Task: Look for products in the category "Women's Body Care" from Alaffia only.
Action: Mouse moved to (315, 124)
Screenshot: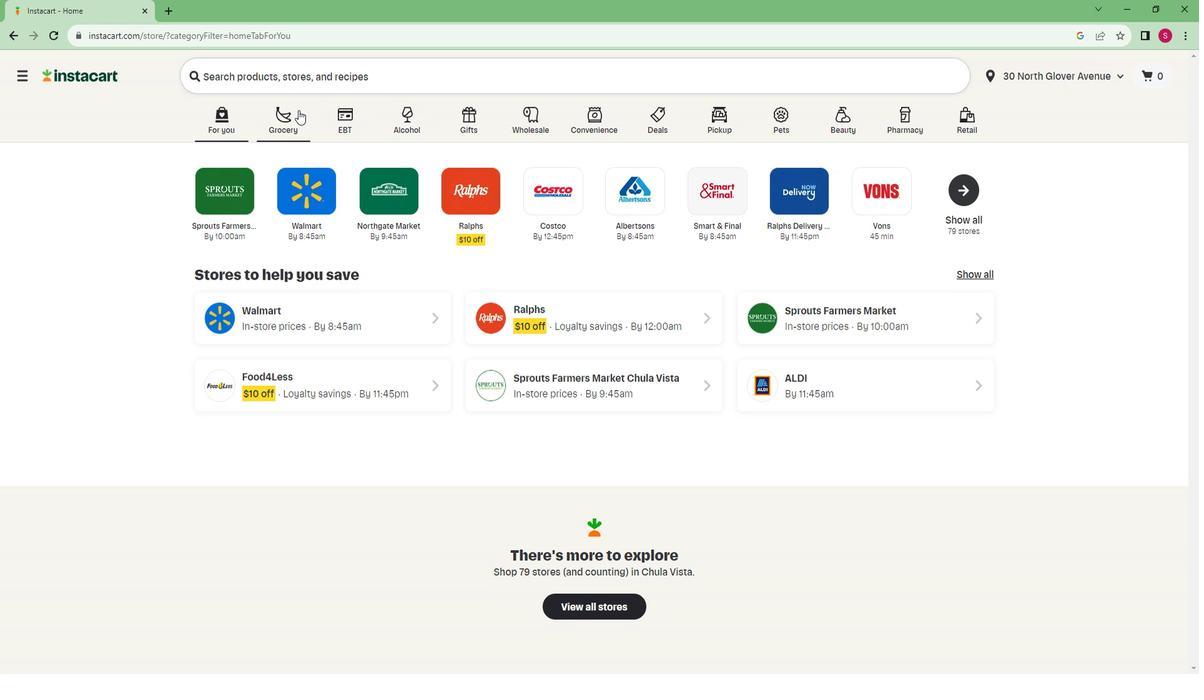 
Action: Mouse pressed left at (315, 124)
Screenshot: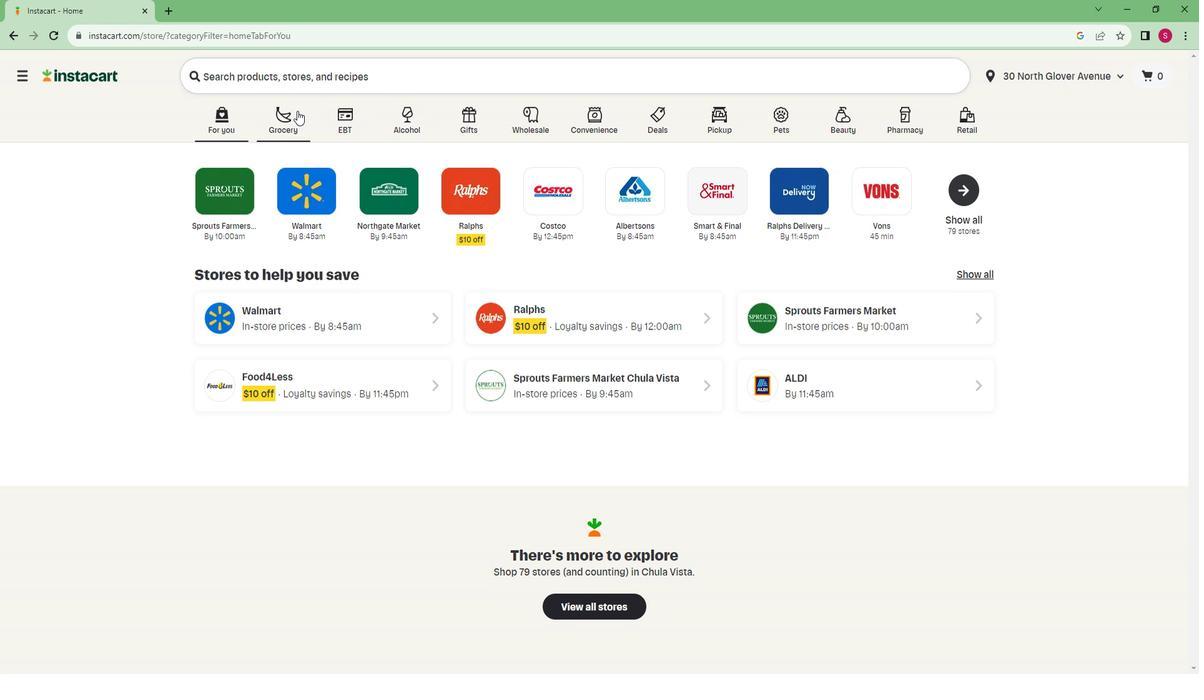 
Action: Mouse moved to (294, 346)
Screenshot: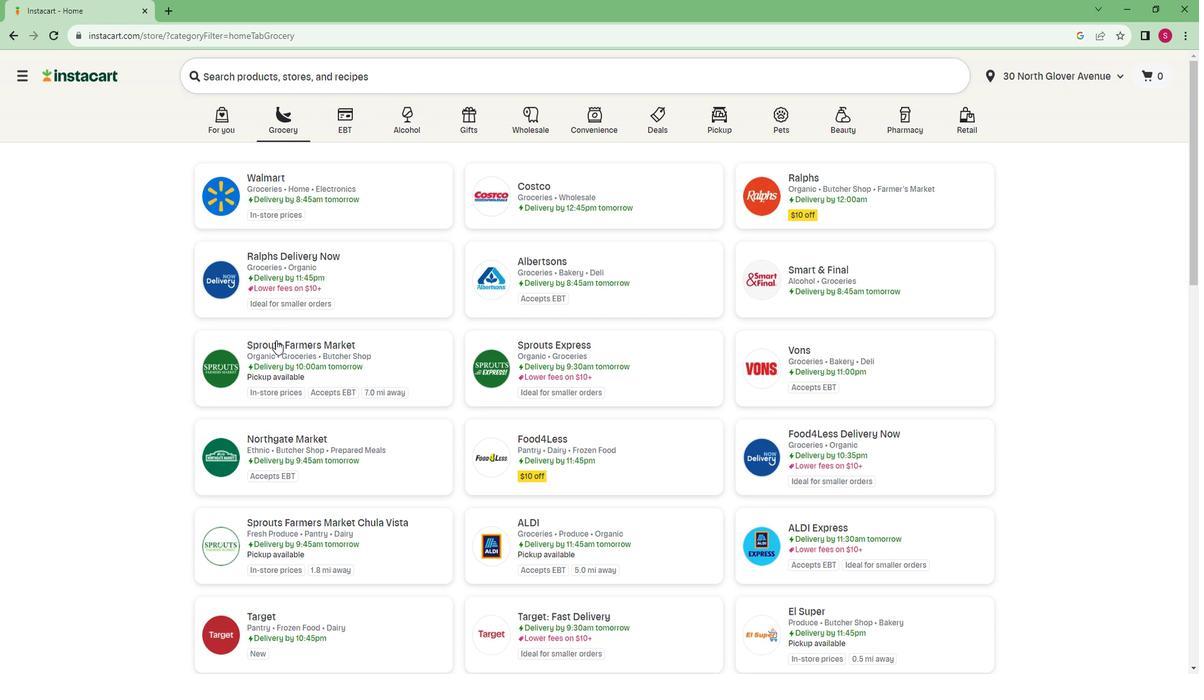 
Action: Mouse pressed left at (294, 346)
Screenshot: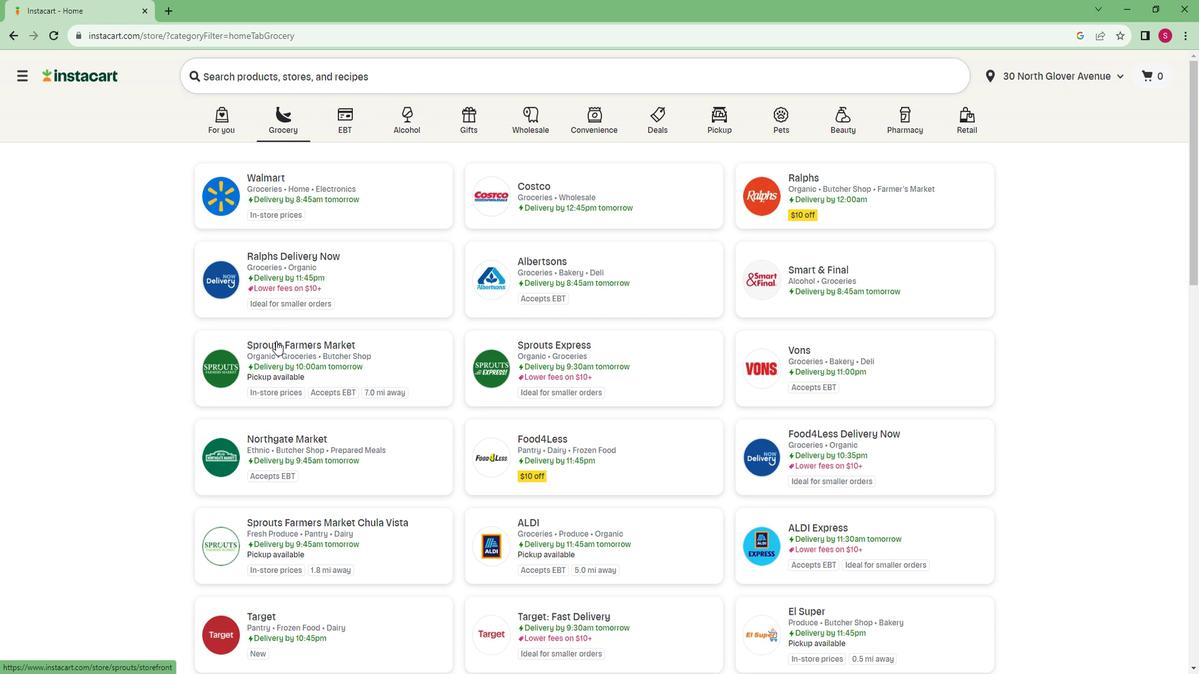 
Action: Mouse moved to (124, 541)
Screenshot: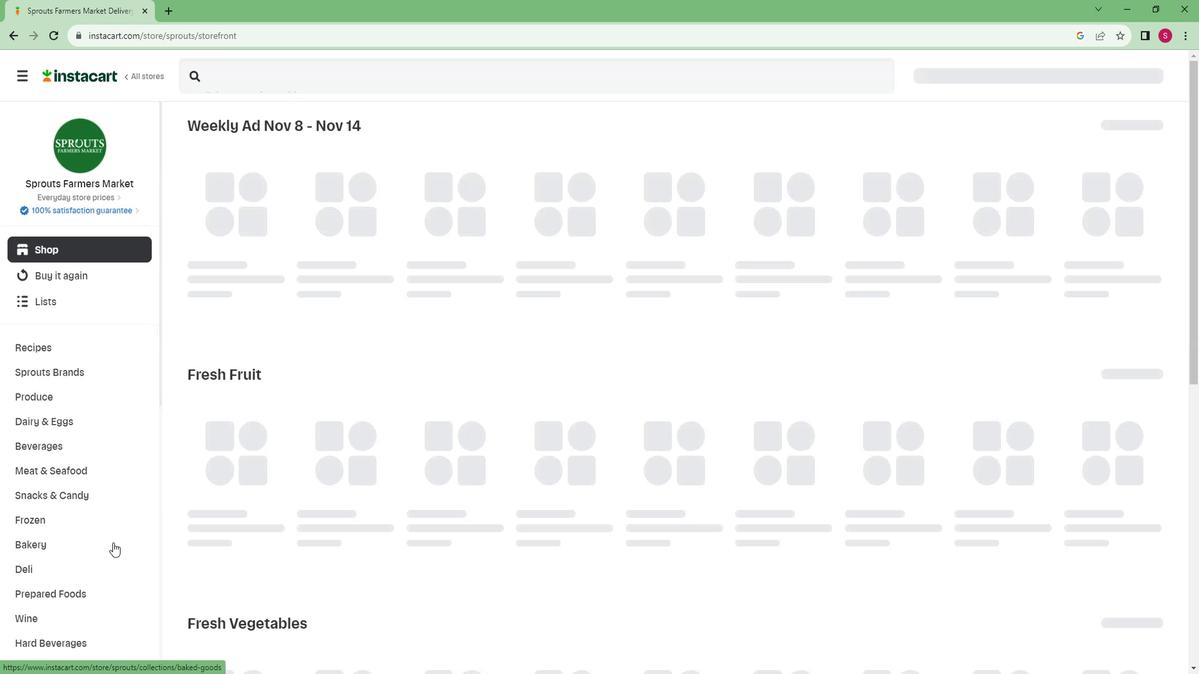 
Action: Mouse scrolled (124, 541) with delta (0, 0)
Screenshot: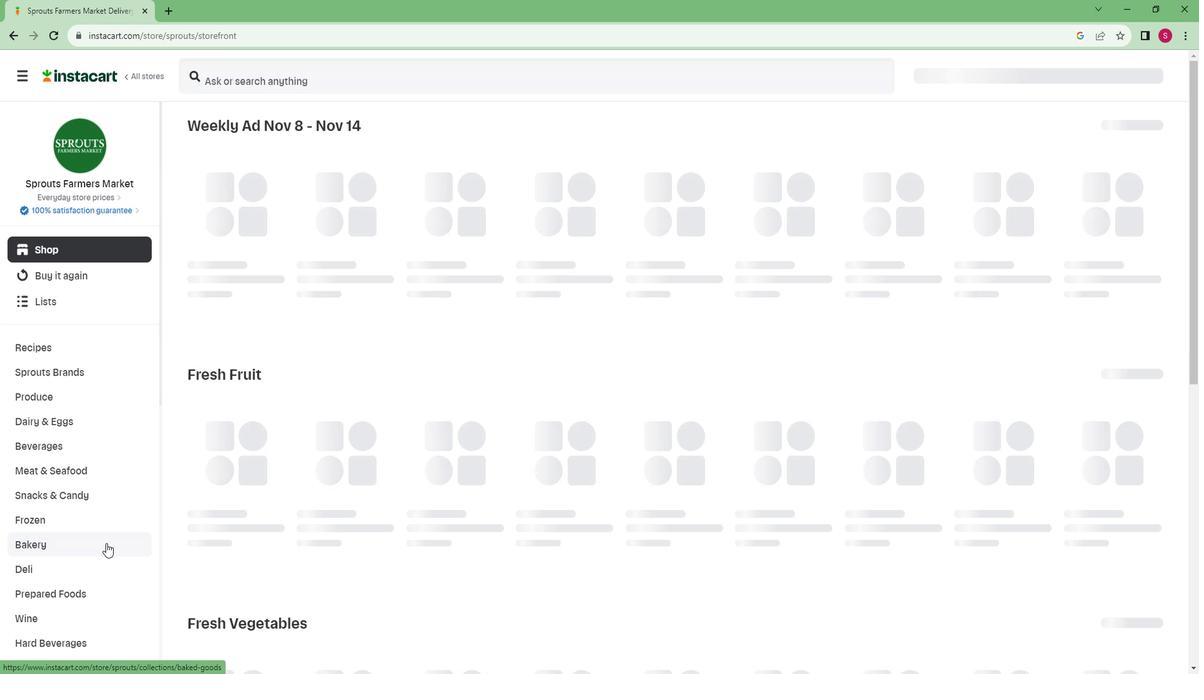 
Action: Mouse scrolled (124, 541) with delta (0, 0)
Screenshot: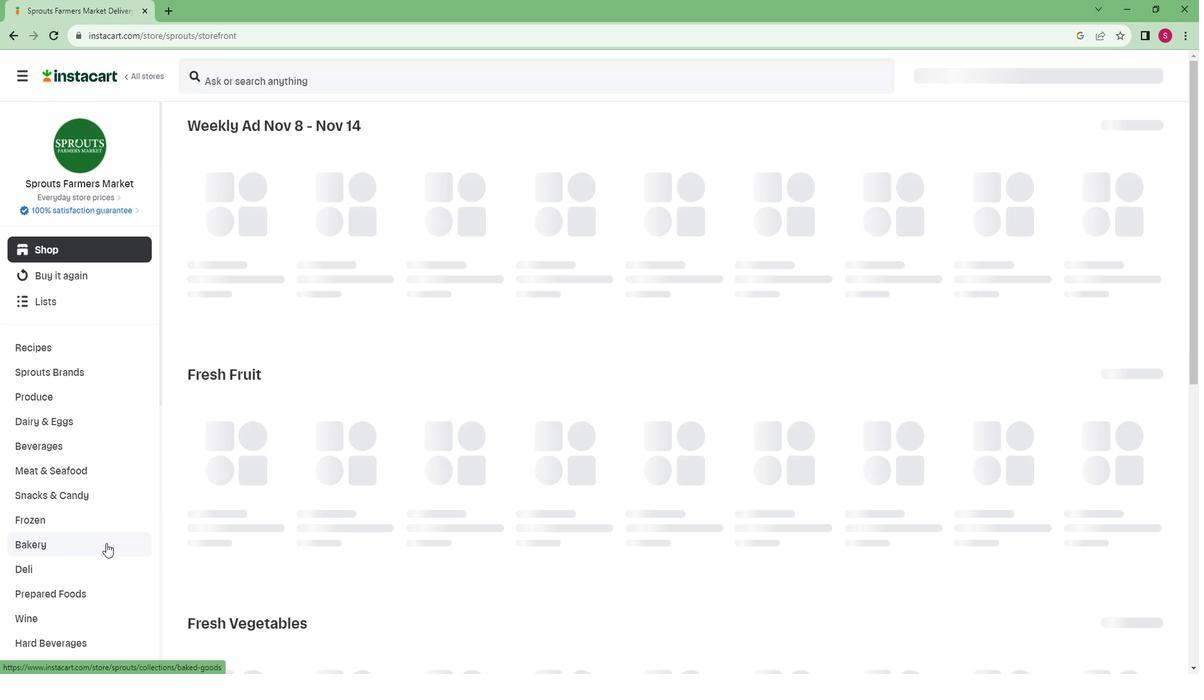 
Action: Mouse scrolled (124, 541) with delta (0, 0)
Screenshot: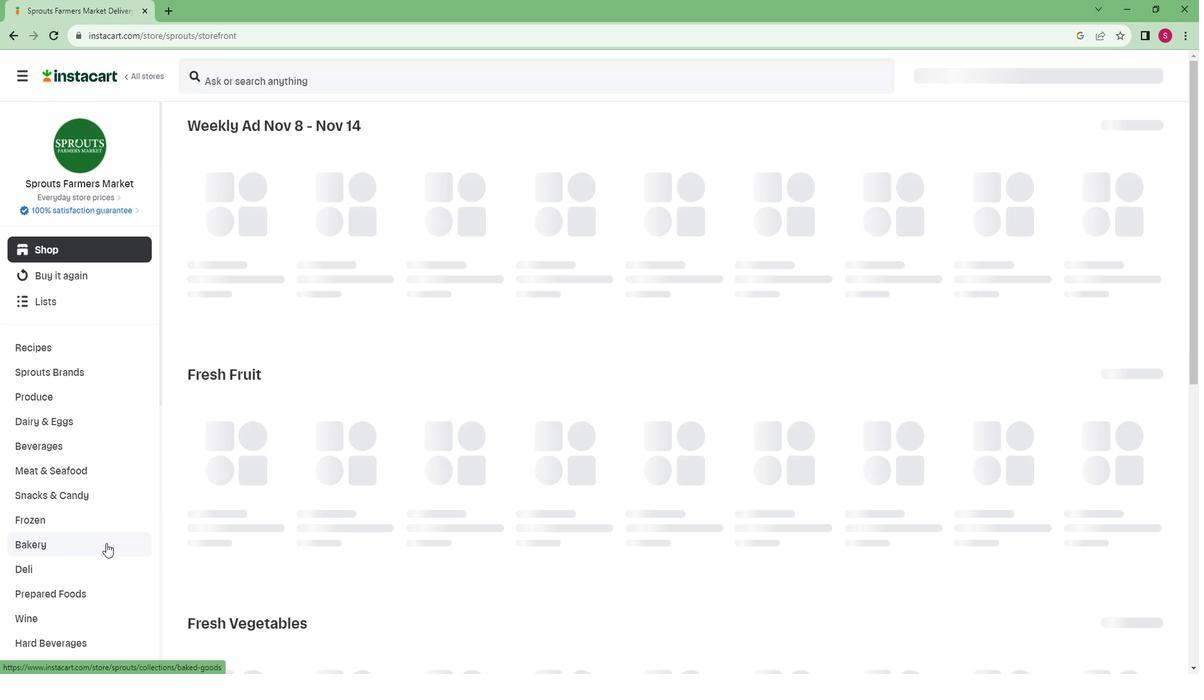 
Action: Mouse scrolled (124, 541) with delta (0, 0)
Screenshot: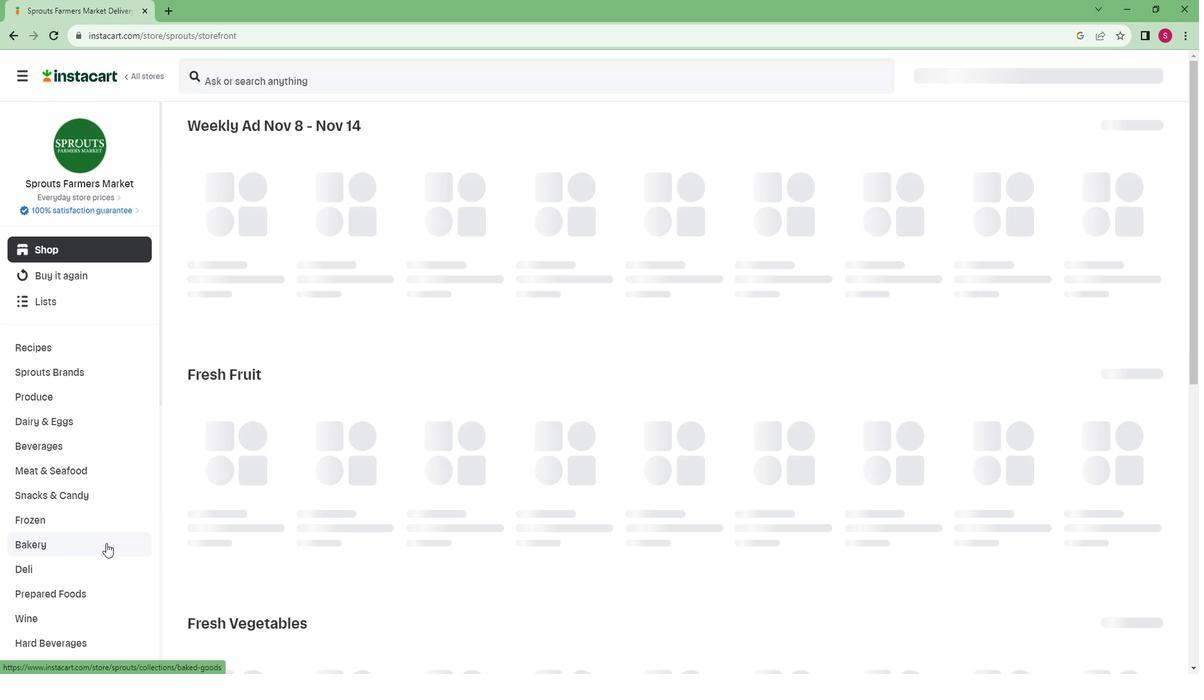 
Action: Mouse scrolled (124, 541) with delta (0, 0)
Screenshot: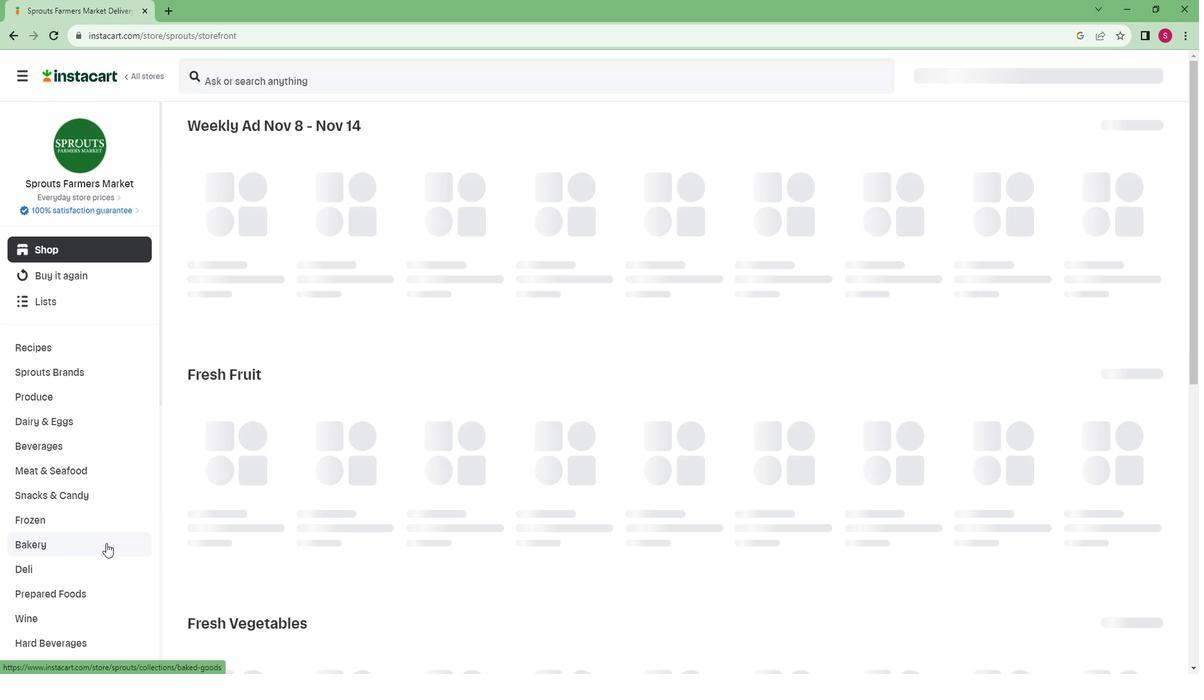 
Action: Mouse scrolled (124, 541) with delta (0, 0)
Screenshot: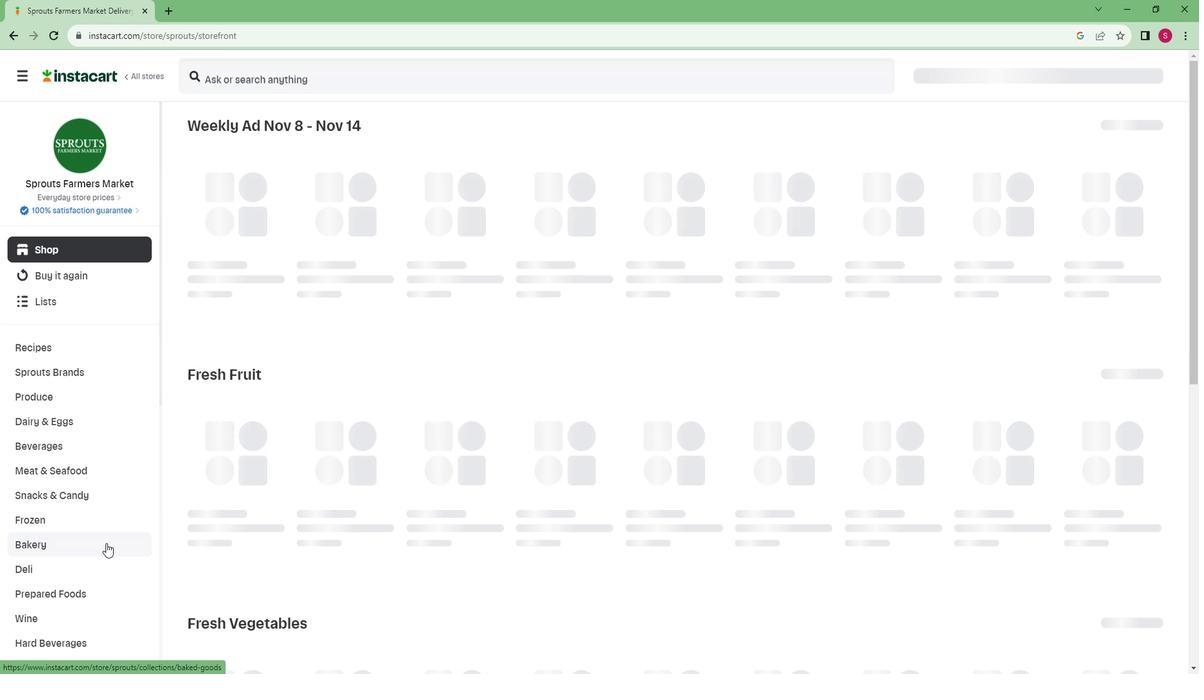 
Action: Mouse scrolled (124, 541) with delta (0, 0)
Screenshot: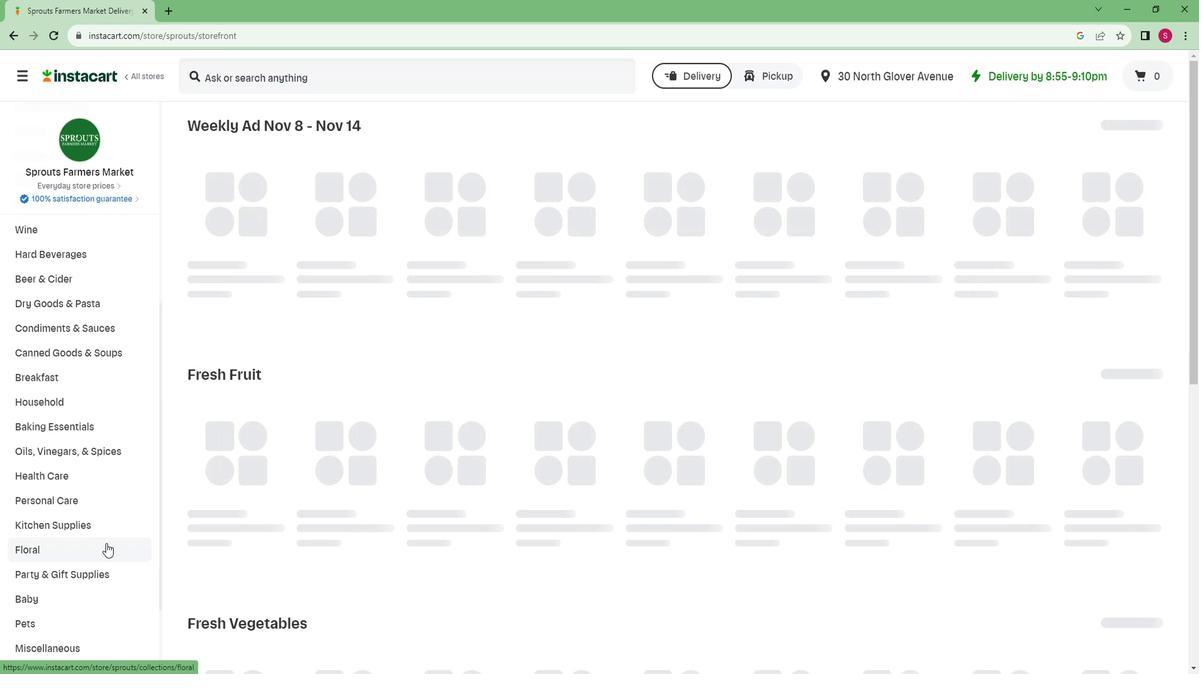 
Action: Mouse scrolled (124, 541) with delta (0, 0)
Screenshot: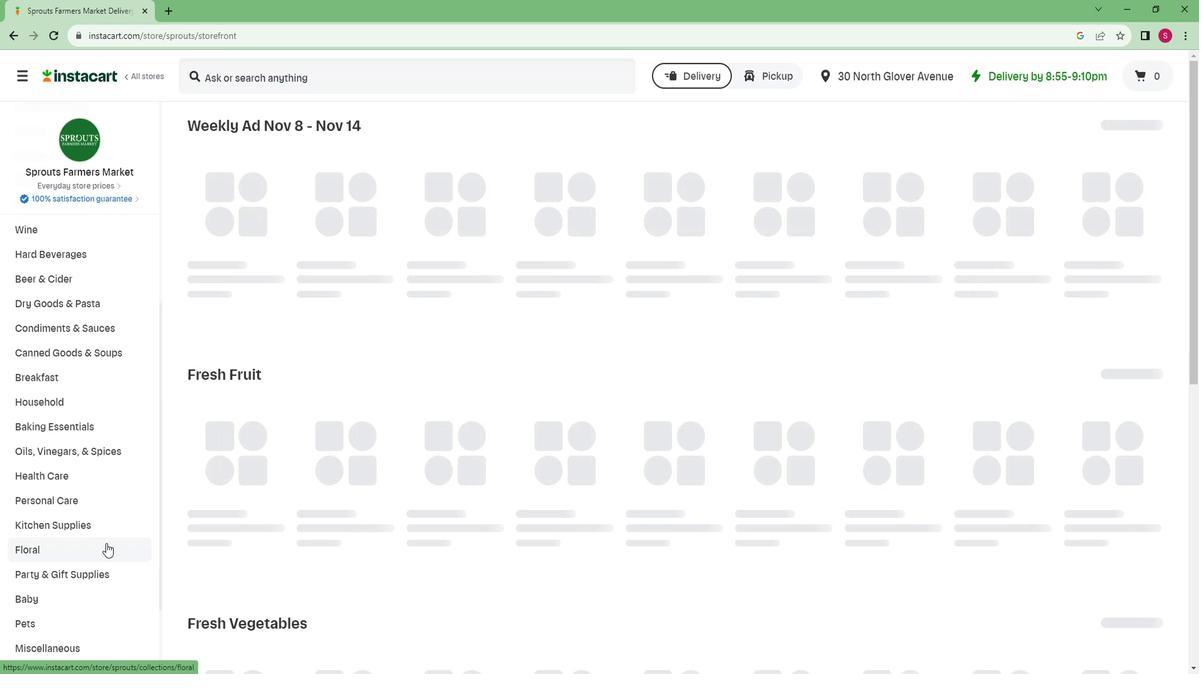 
Action: Mouse scrolled (124, 541) with delta (0, 0)
Screenshot: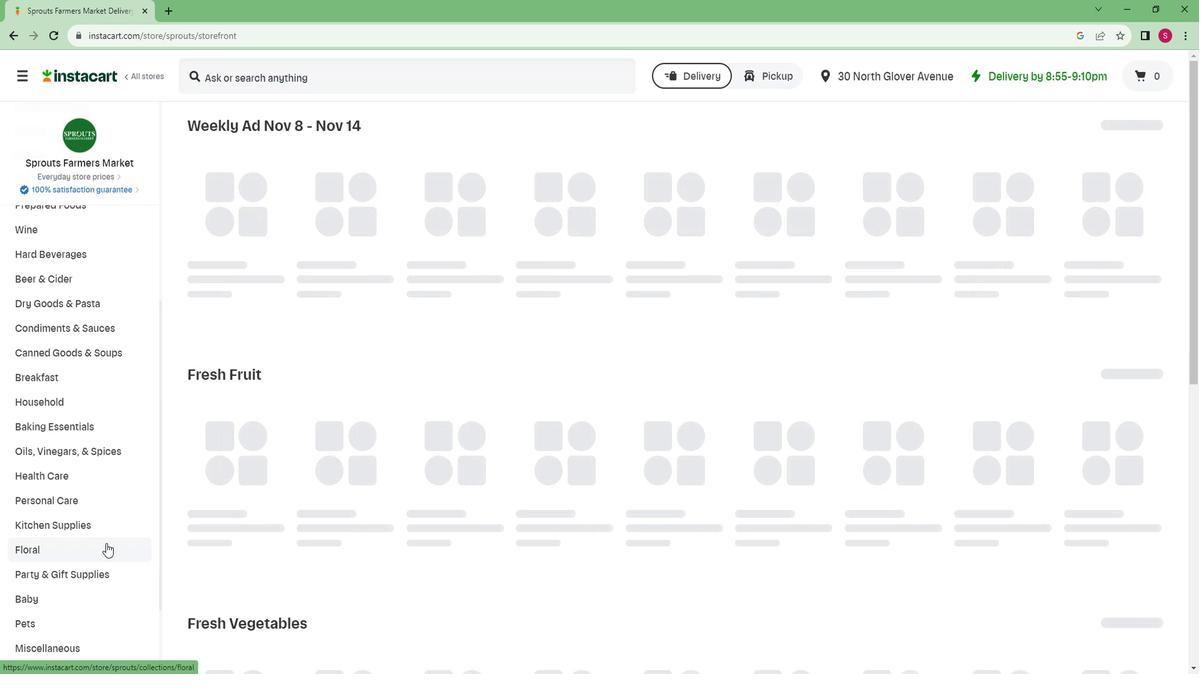 
Action: Mouse scrolled (124, 541) with delta (0, 0)
Screenshot: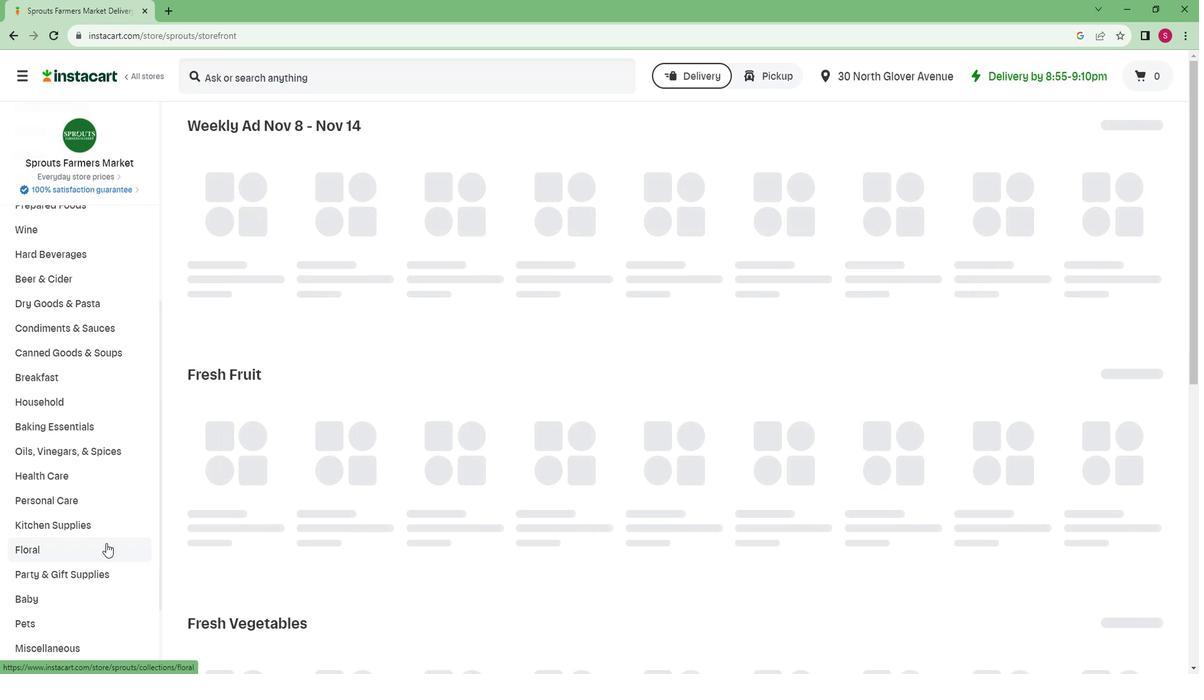 
Action: Mouse scrolled (124, 541) with delta (0, 0)
Screenshot: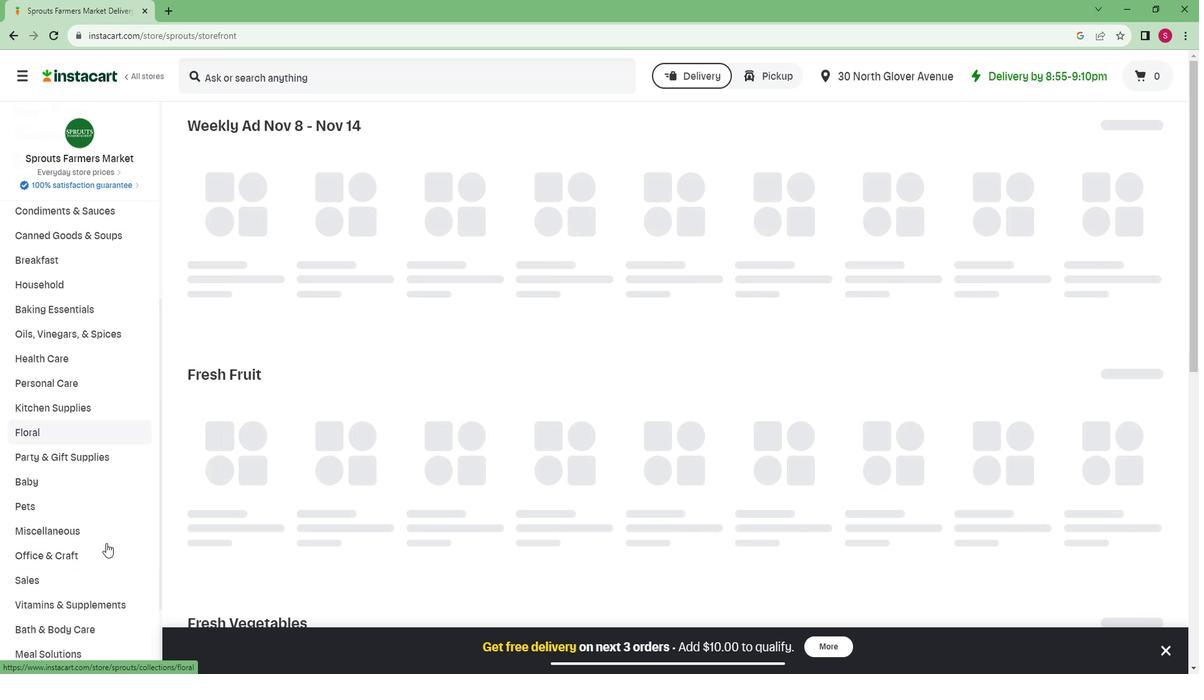 
Action: Mouse moved to (64, 620)
Screenshot: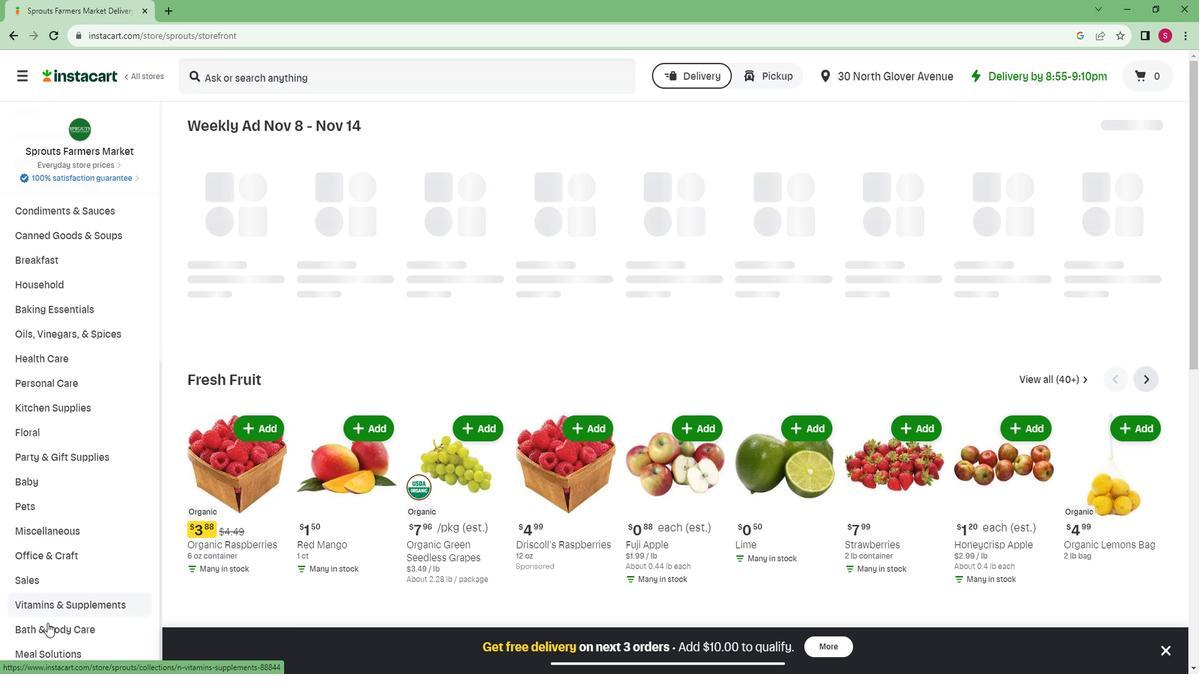 
Action: Mouse pressed left at (64, 620)
Screenshot: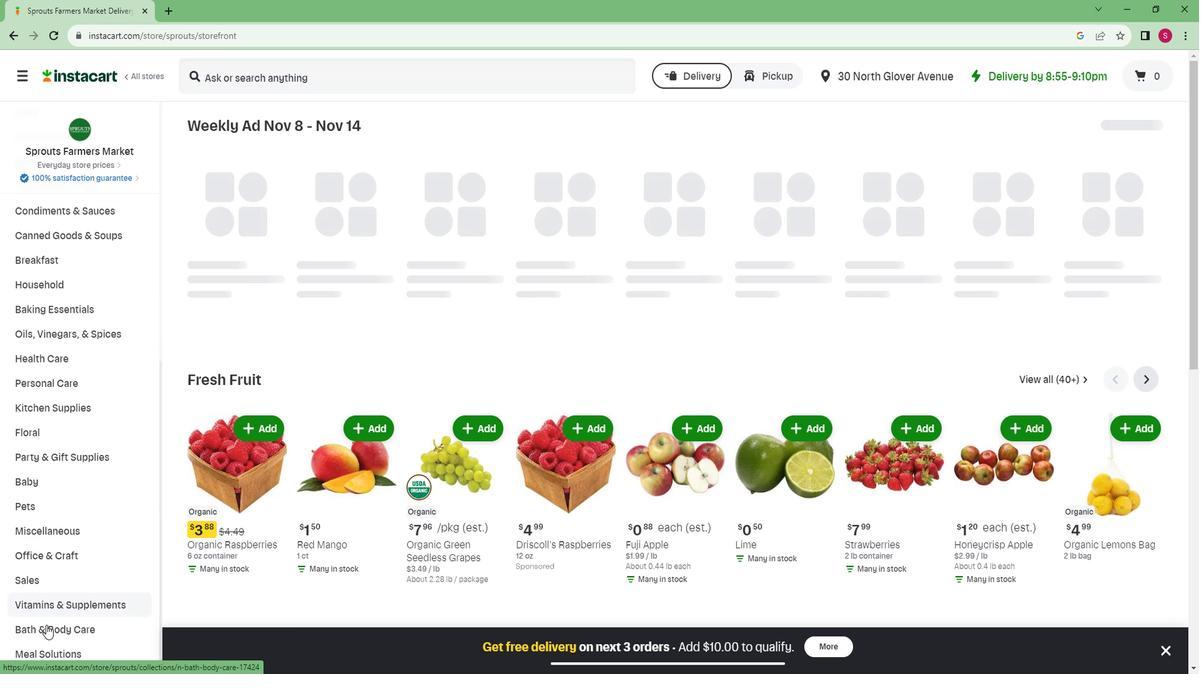 
Action: Mouse moved to (77, 601)
Screenshot: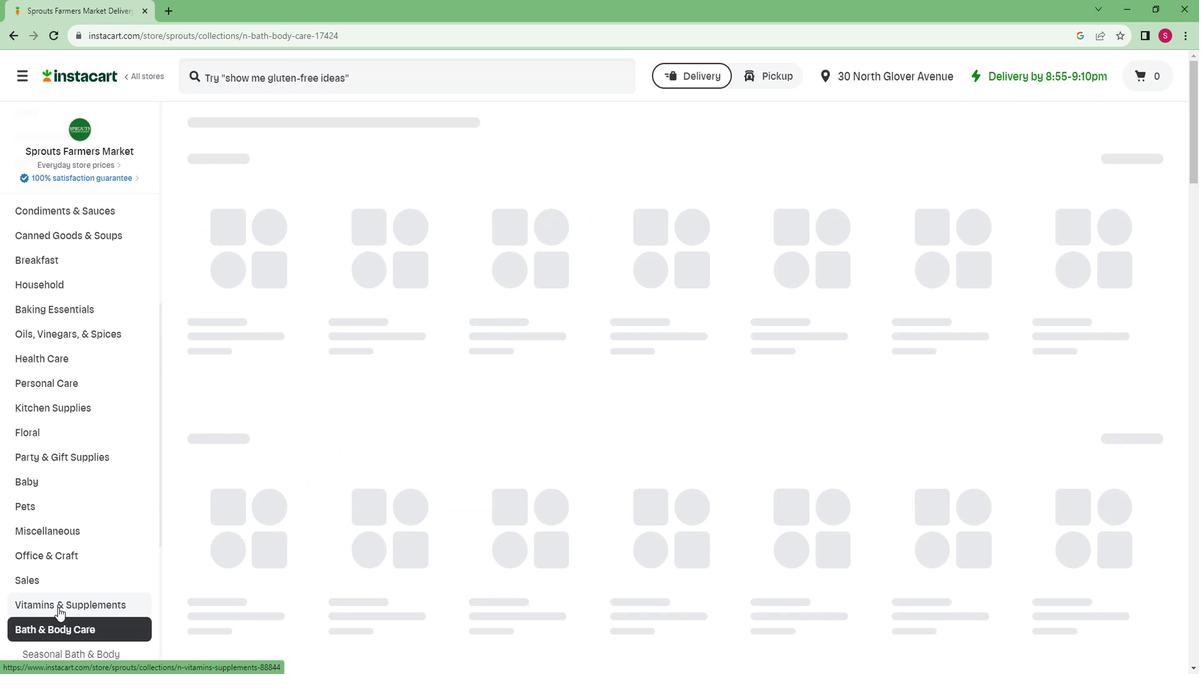 
Action: Mouse scrolled (77, 601) with delta (0, 0)
Screenshot: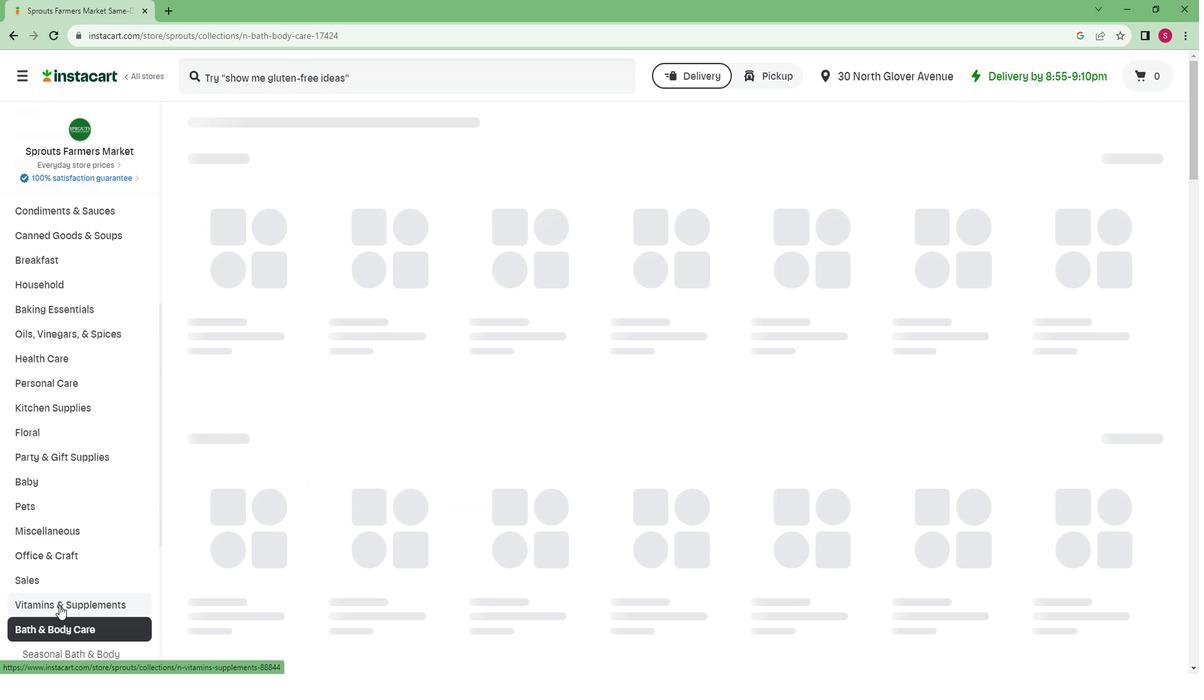 
Action: Mouse scrolled (77, 601) with delta (0, 0)
Screenshot: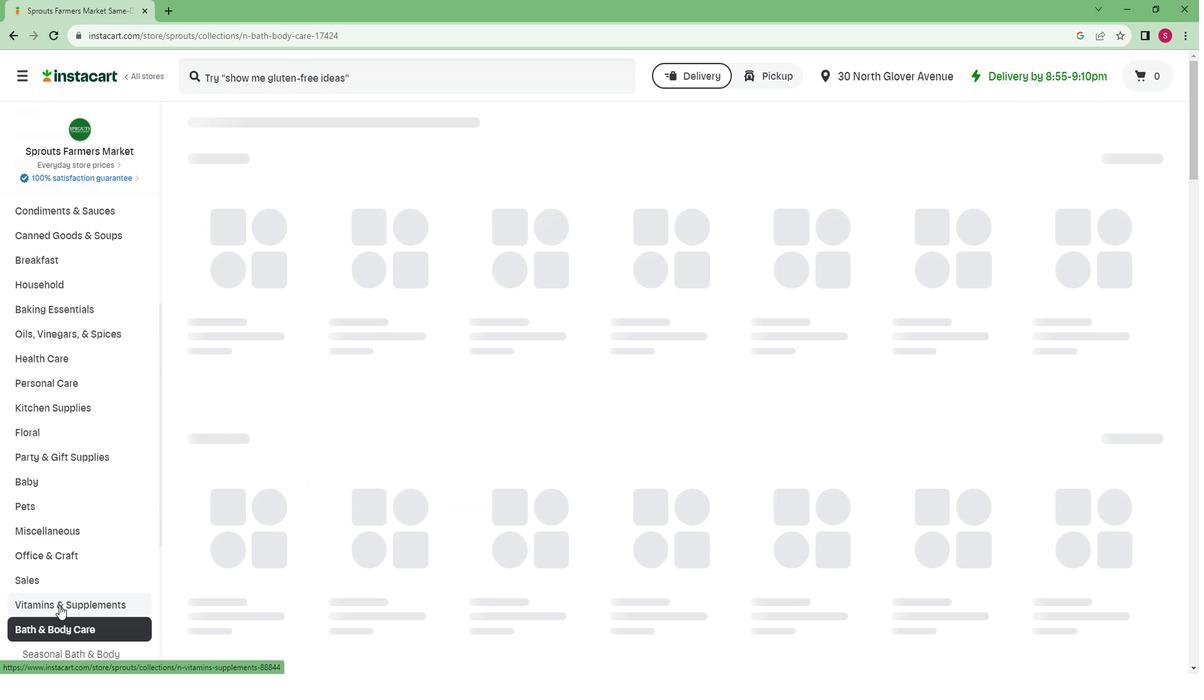 
Action: Mouse scrolled (77, 601) with delta (0, 0)
Screenshot: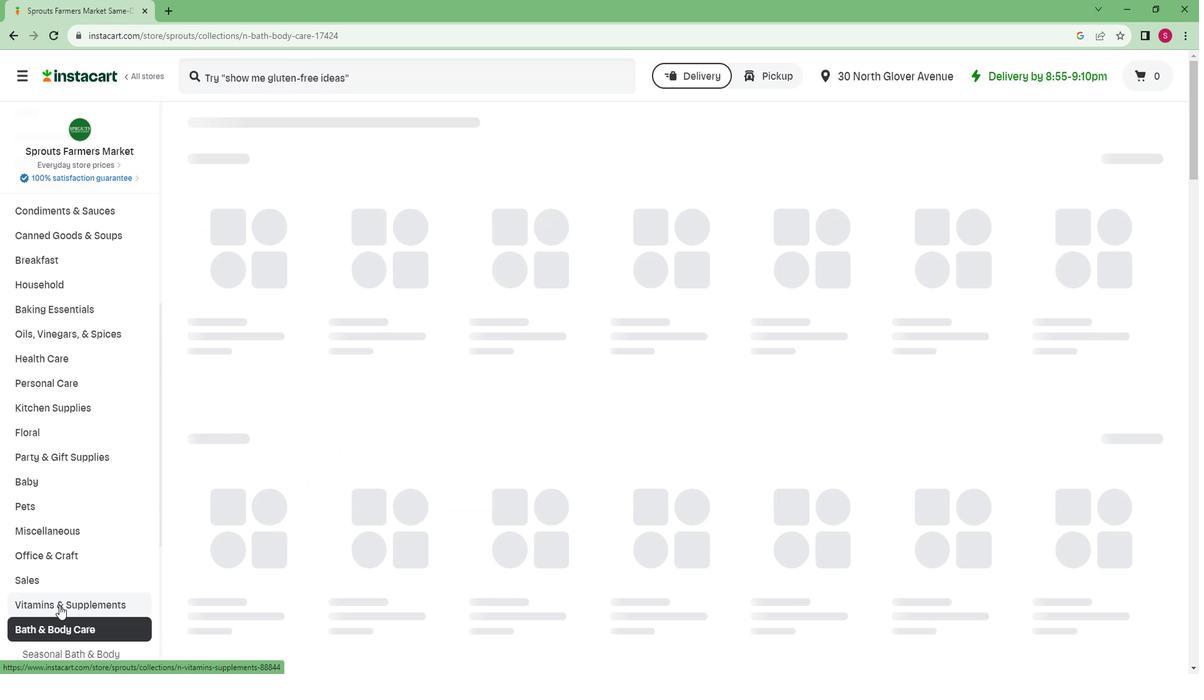 
Action: Mouse scrolled (77, 601) with delta (0, 0)
Screenshot: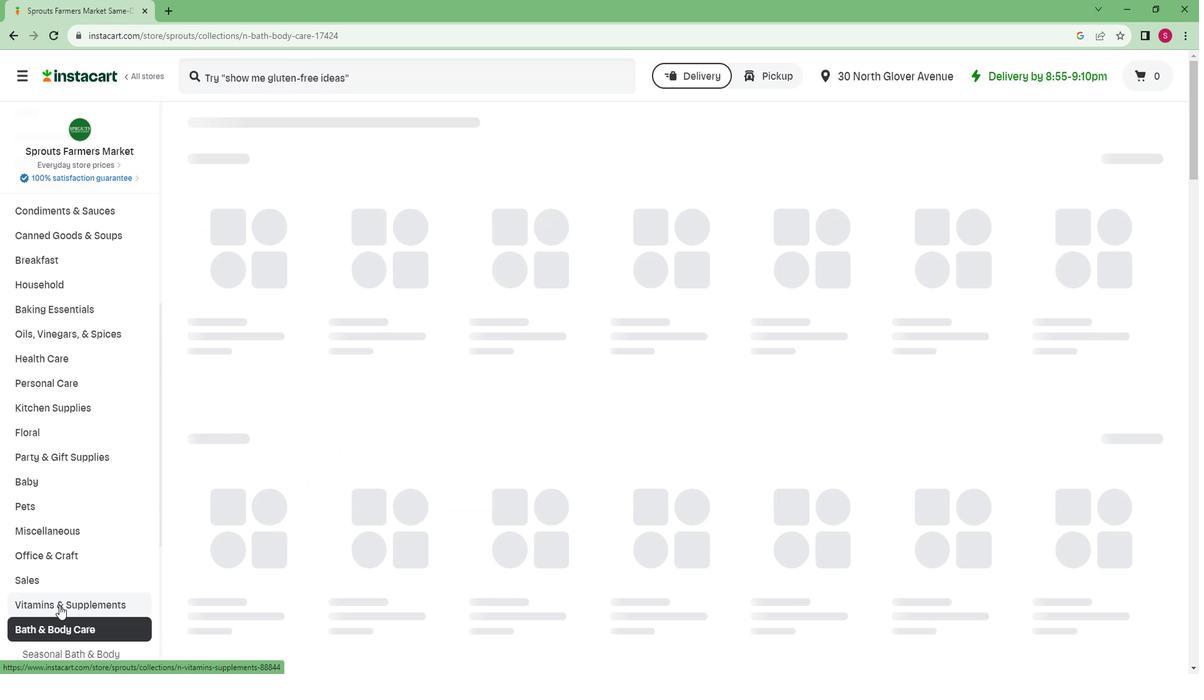 
Action: Mouse scrolled (77, 601) with delta (0, 0)
Screenshot: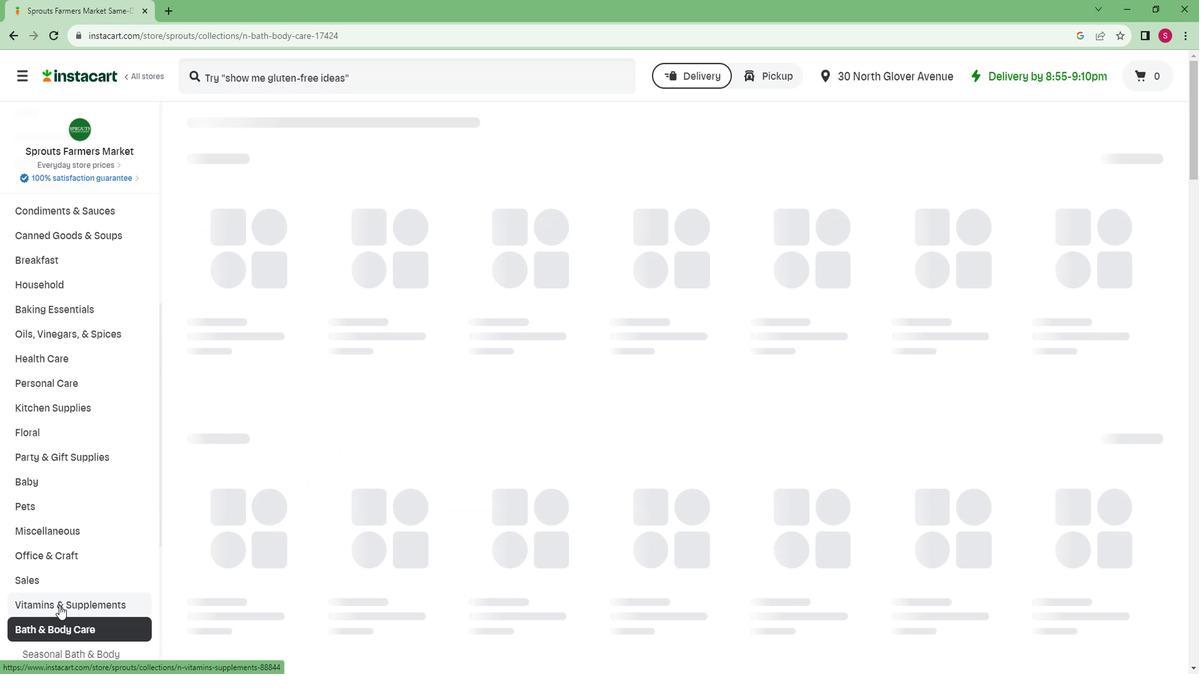 
Action: Mouse scrolled (77, 601) with delta (0, 0)
Screenshot: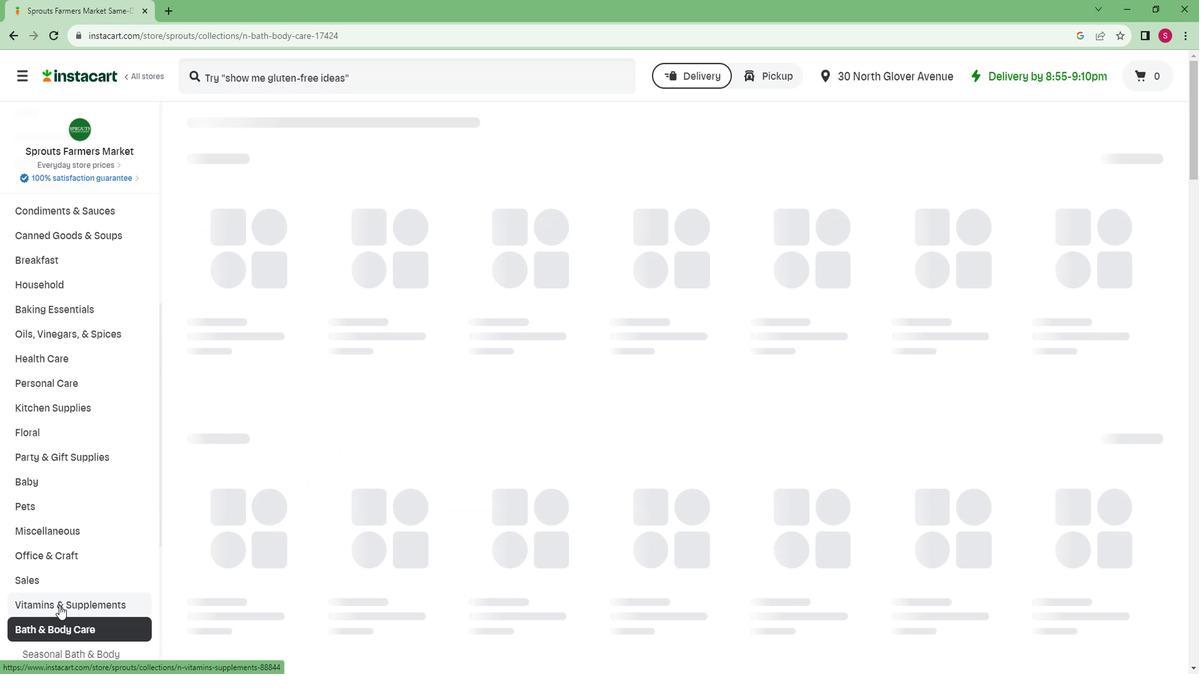 
Action: Mouse scrolled (77, 601) with delta (0, 0)
Screenshot: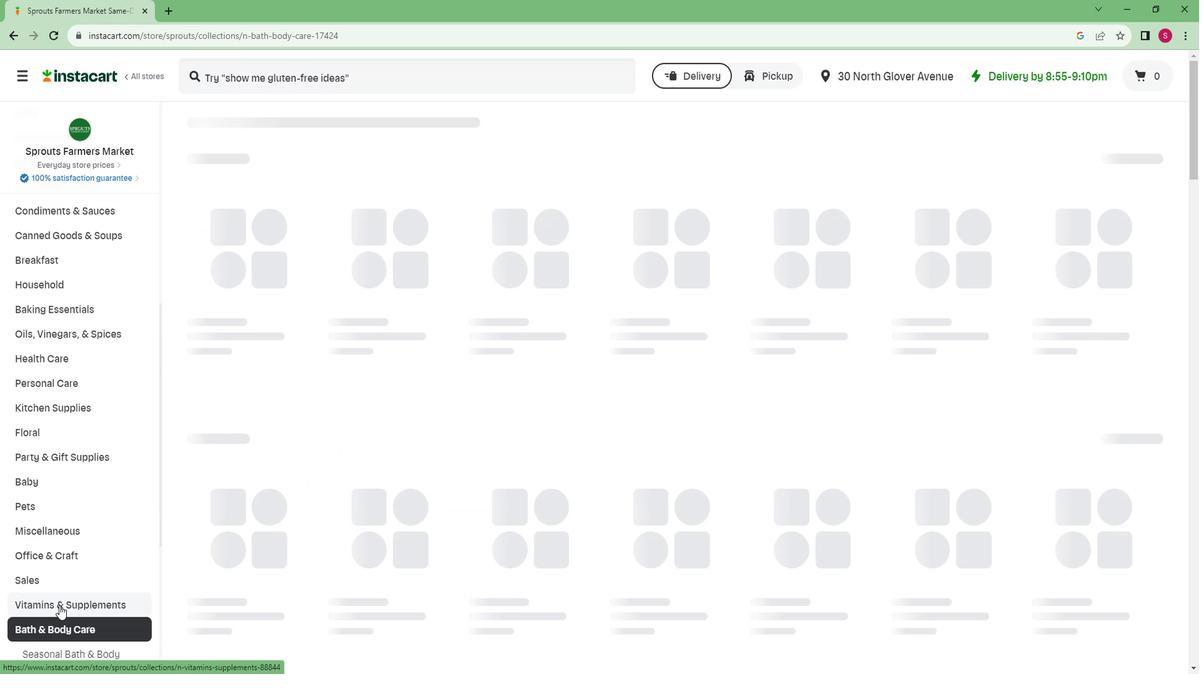 
Action: Mouse moved to (49, 614)
Screenshot: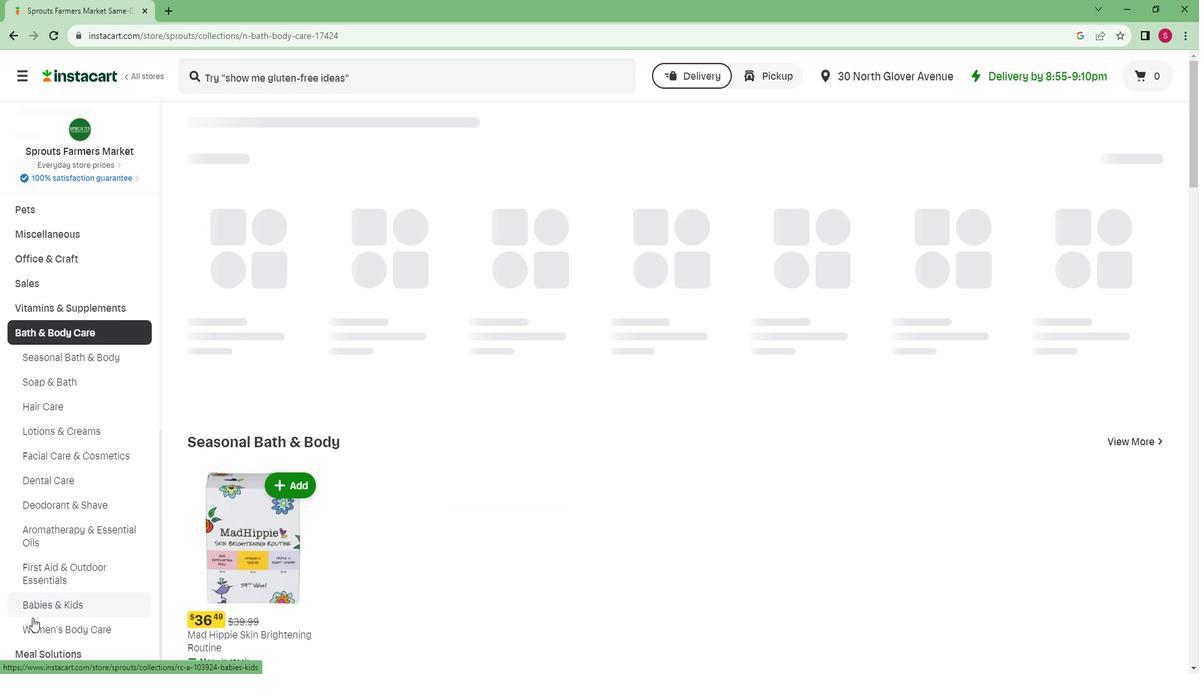 
Action: Mouse pressed left at (49, 614)
Screenshot: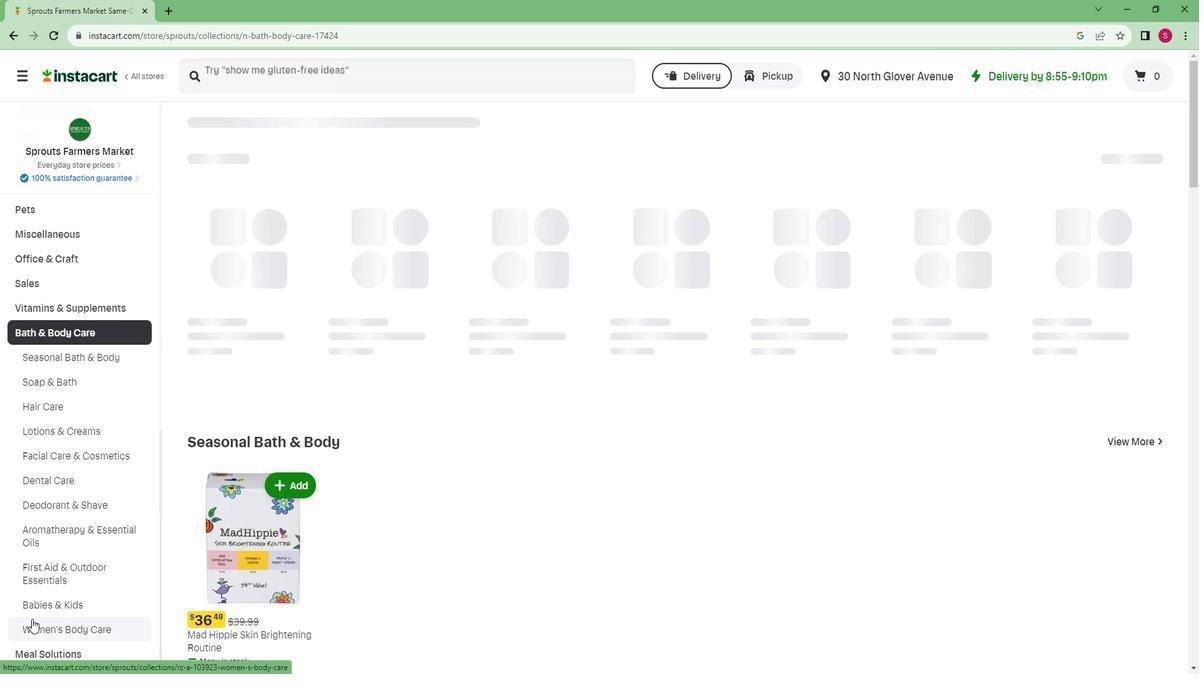 
Action: Mouse moved to (295, 180)
Screenshot: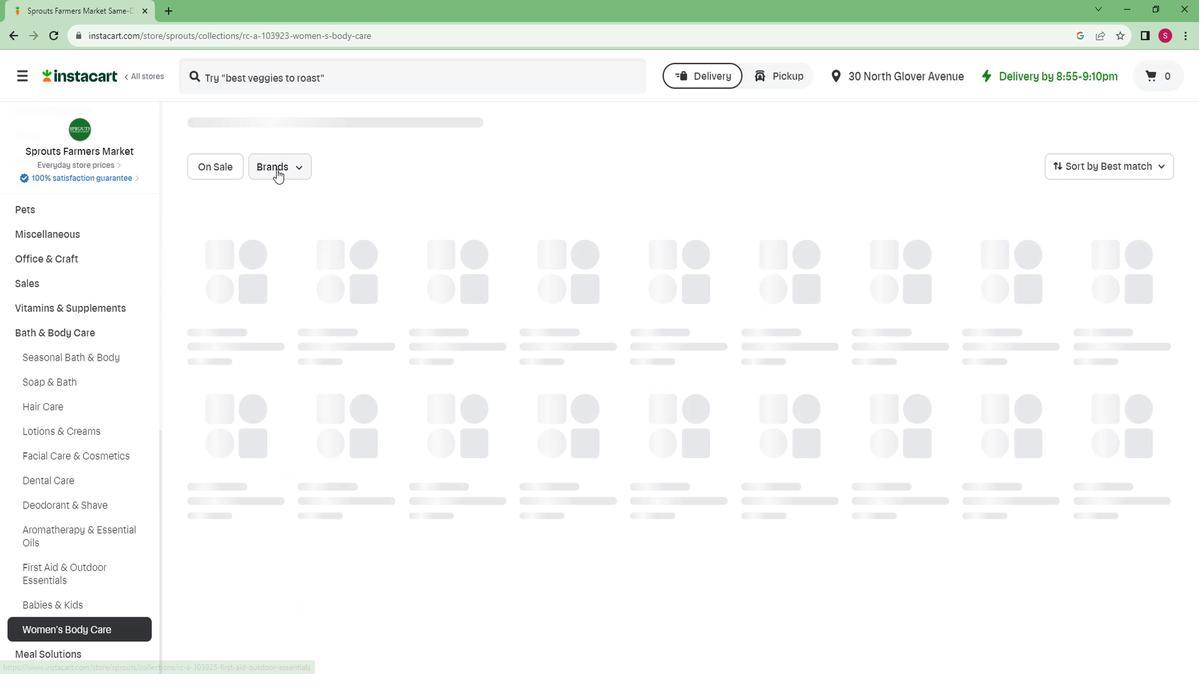 
Action: Mouse pressed left at (295, 180)
Screenshot: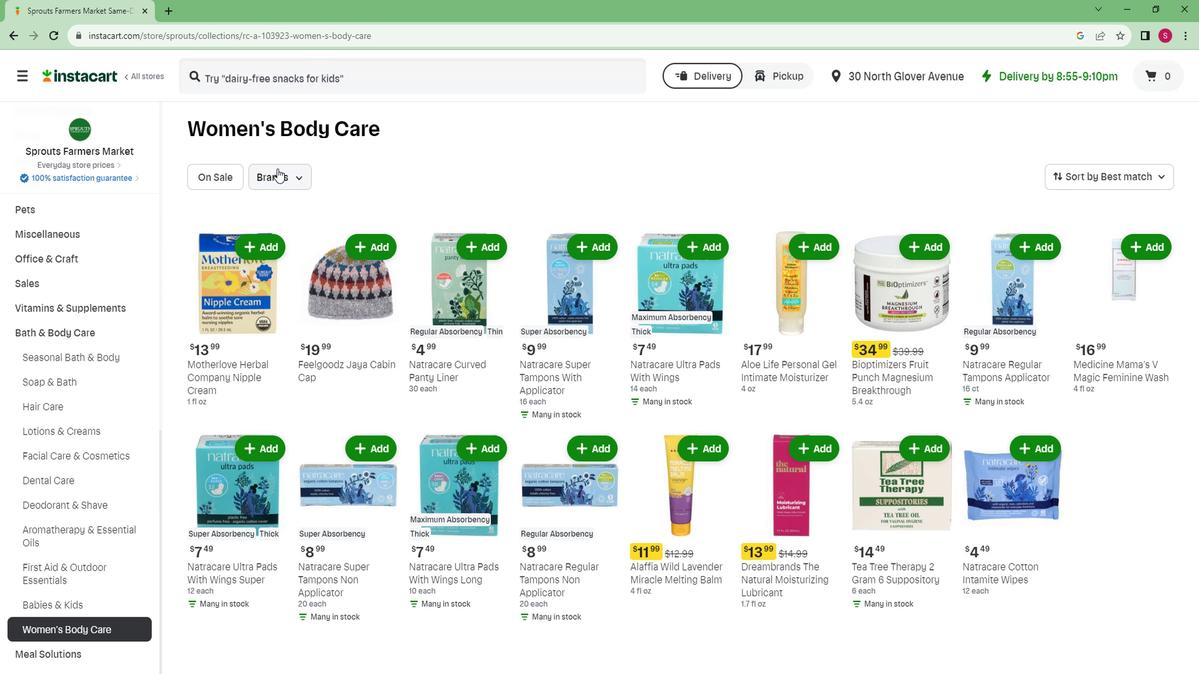 
Action: Mouse moved to (314, 355)
Screenshot: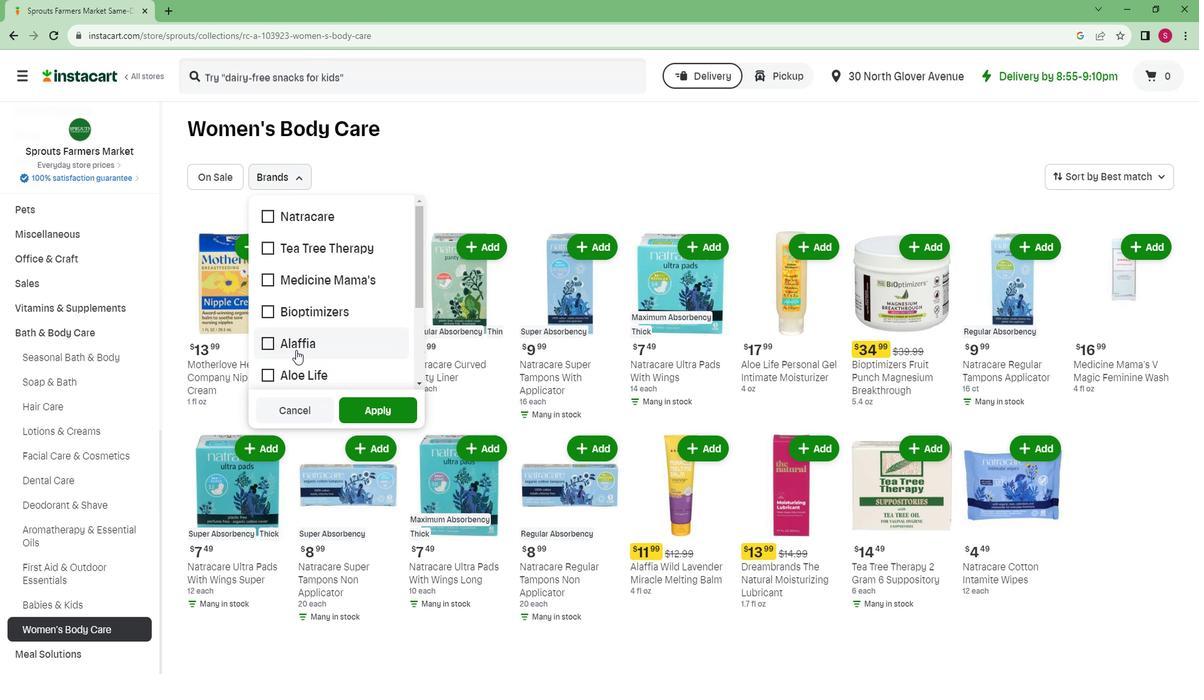 
Action: Mouse pressed left at (314, 355)
Screenshot: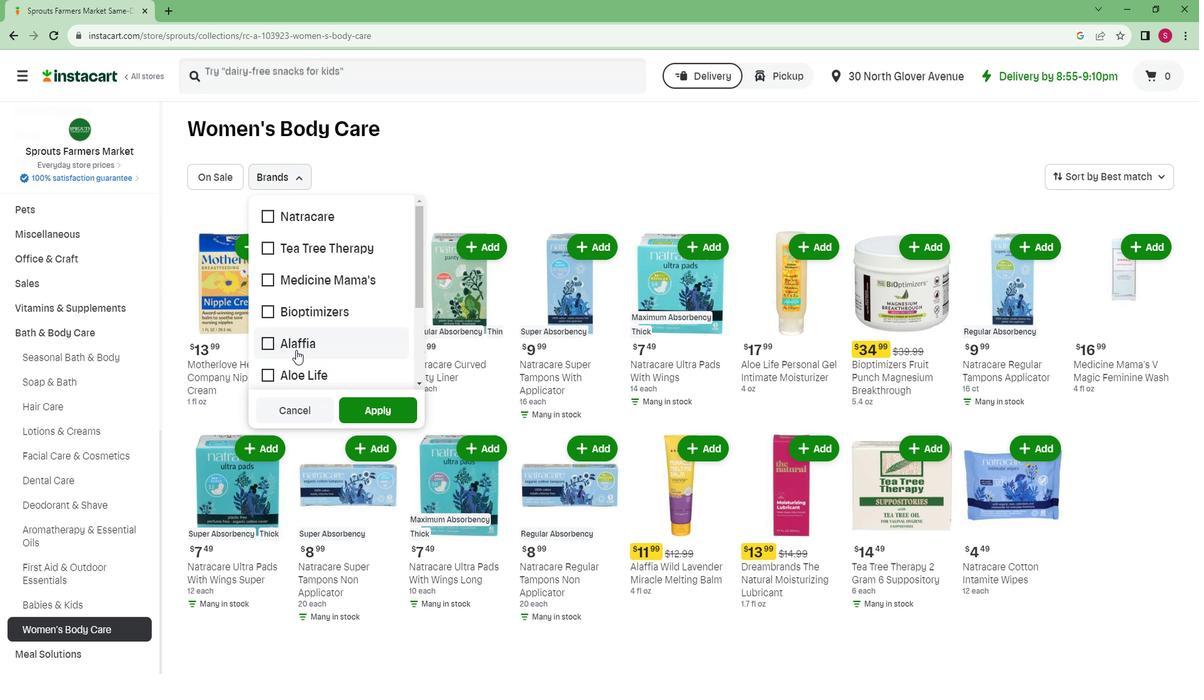 
Action: Mouse moved to (416, 416)
Screenshot: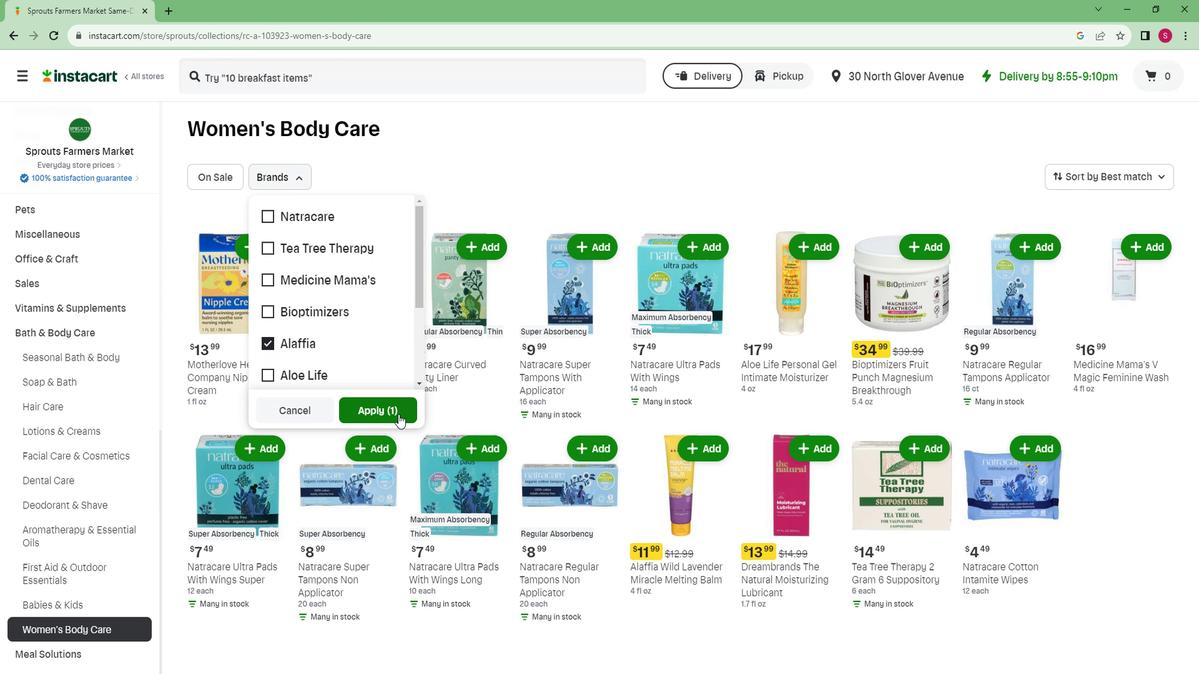 
Action: Mouse pressed left at (416, 416)
Screenshot: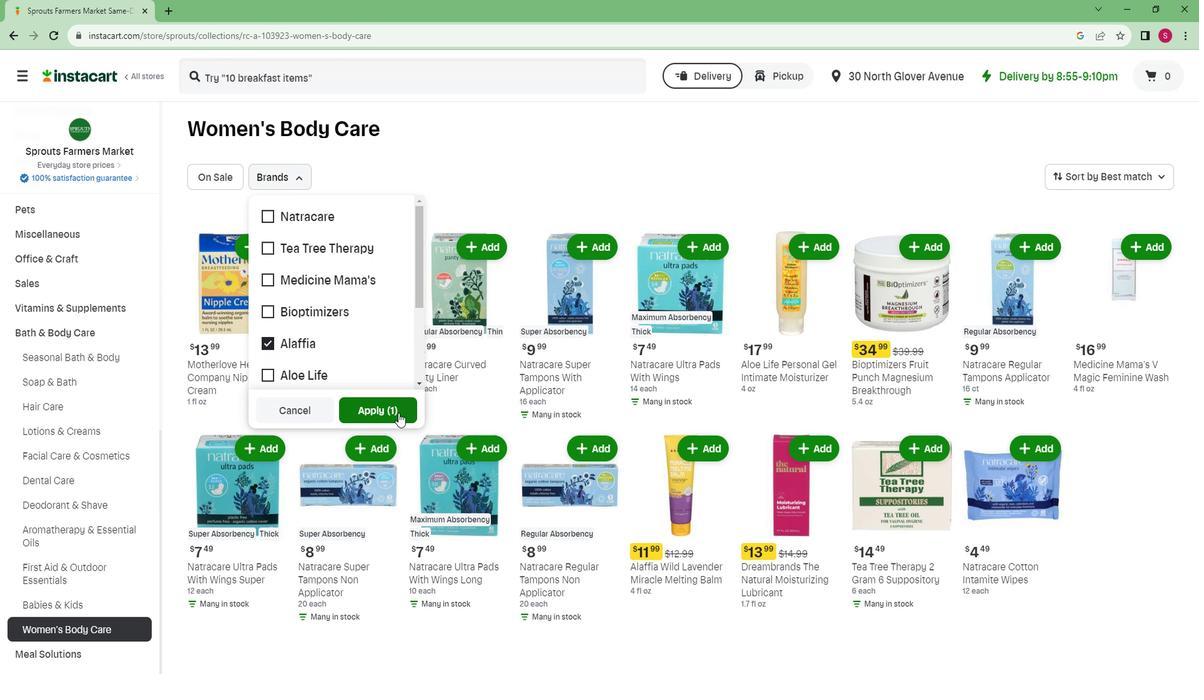 
